 Task: Change scribble line weight to 16PX.
Action: Mouse moved to (342, 262)
Screenshot: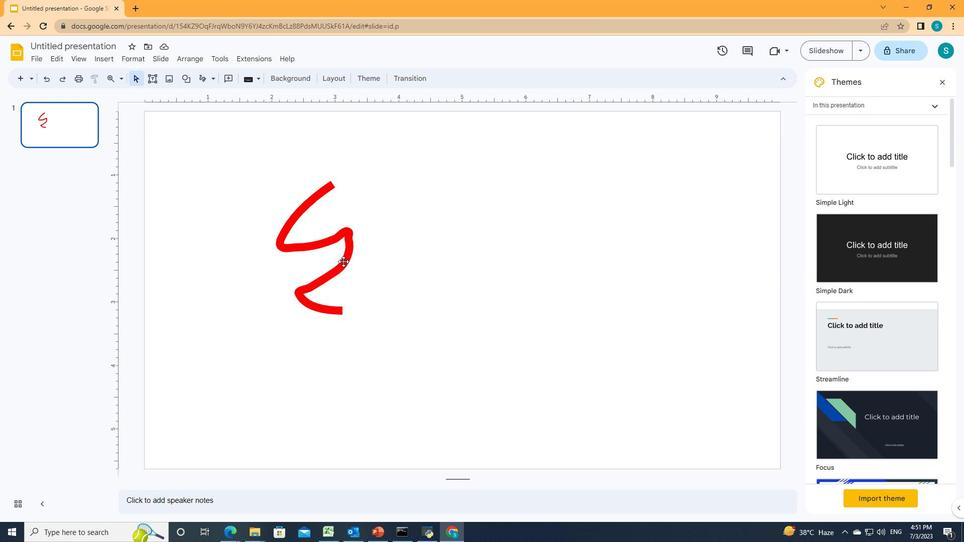 
Action: Mouse pressed left at (342, 262)
Screenshot: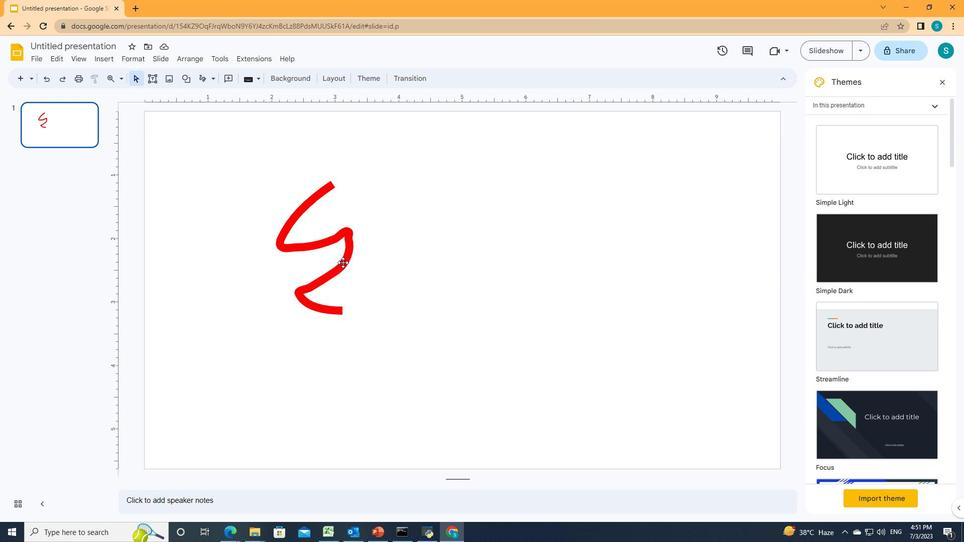 
Action: Mouse moved to (249, 77)
Screenshot: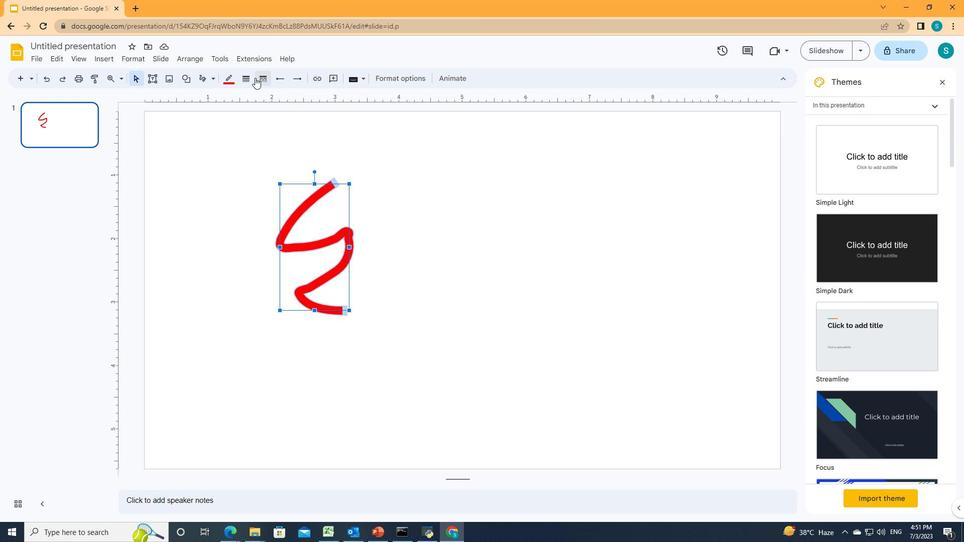
Action: Mouse pressed left at (249, 77)
Screenshot: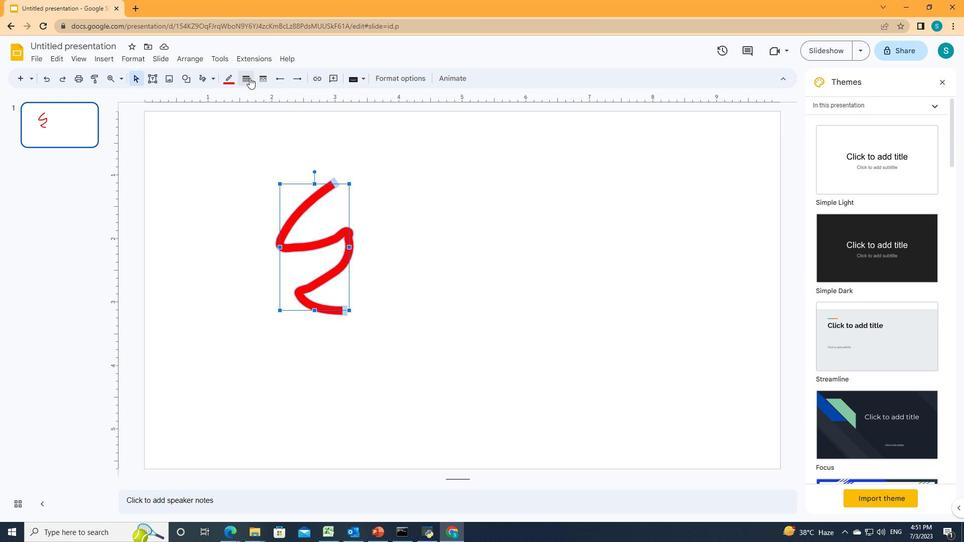 
Action: Mouse moved to (244, 192)
Screenshot: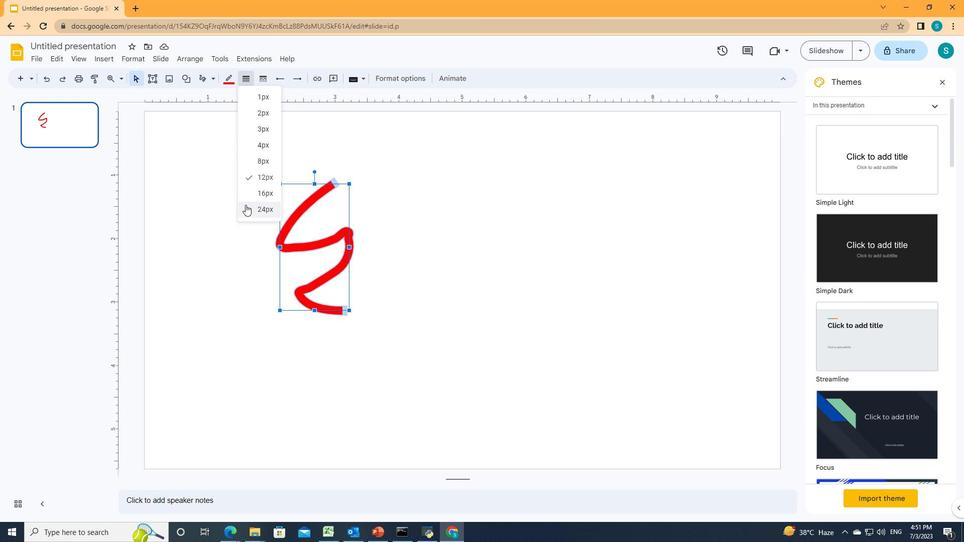 
Action: Mouse pressed left at (244, 192)
Screenshot: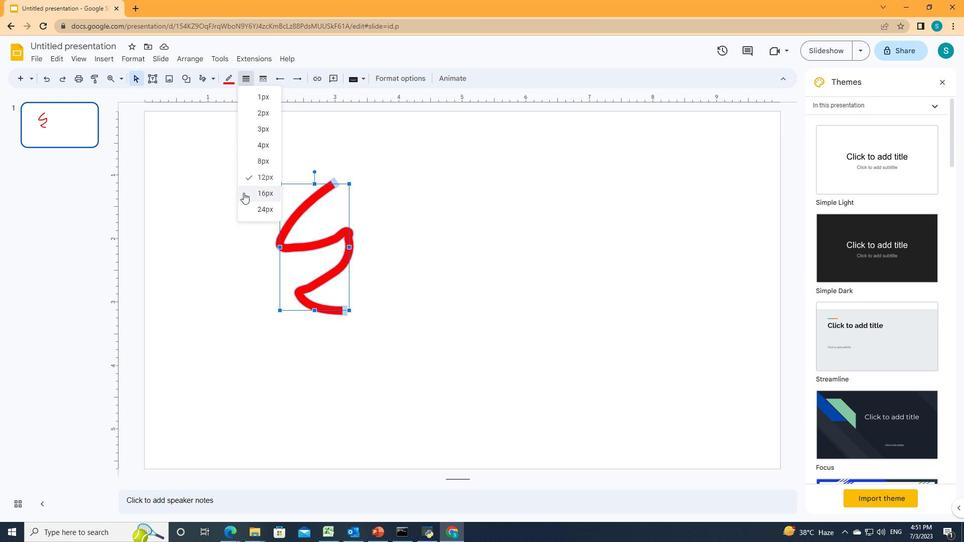 
Action: Mouse moved to (490, 237)
Screenshot: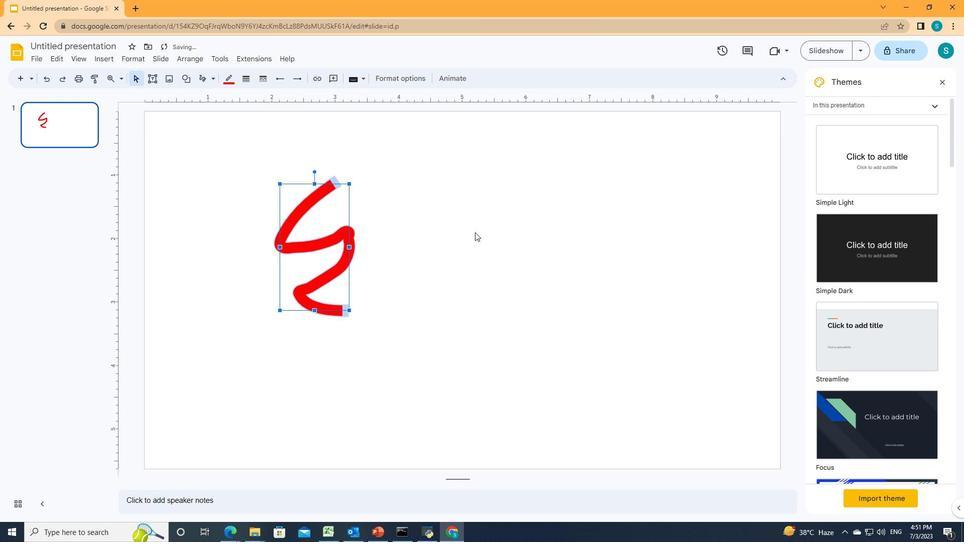 
Action: Mouse pressed left at (490, 237)
Screenshot: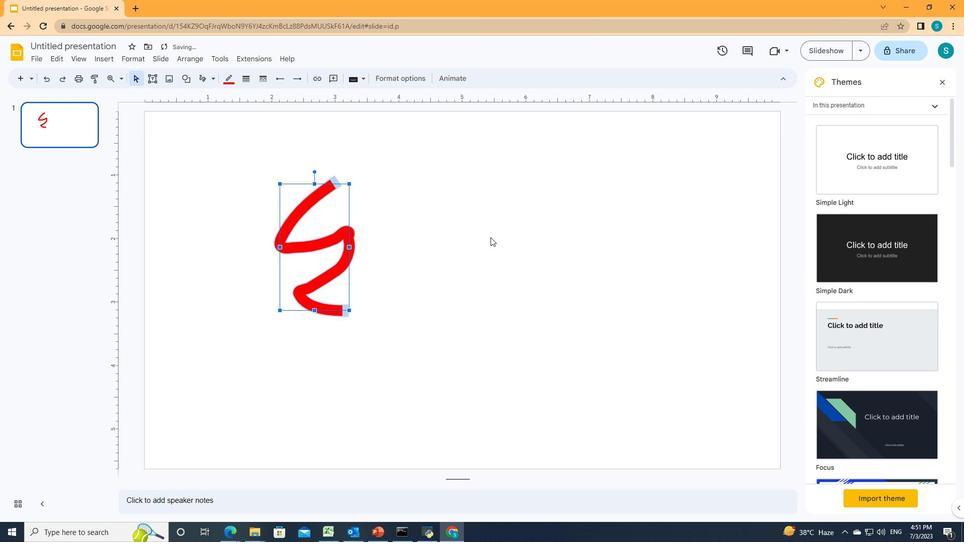 
Action: Mouse moved to (489, 237)
Screenshot: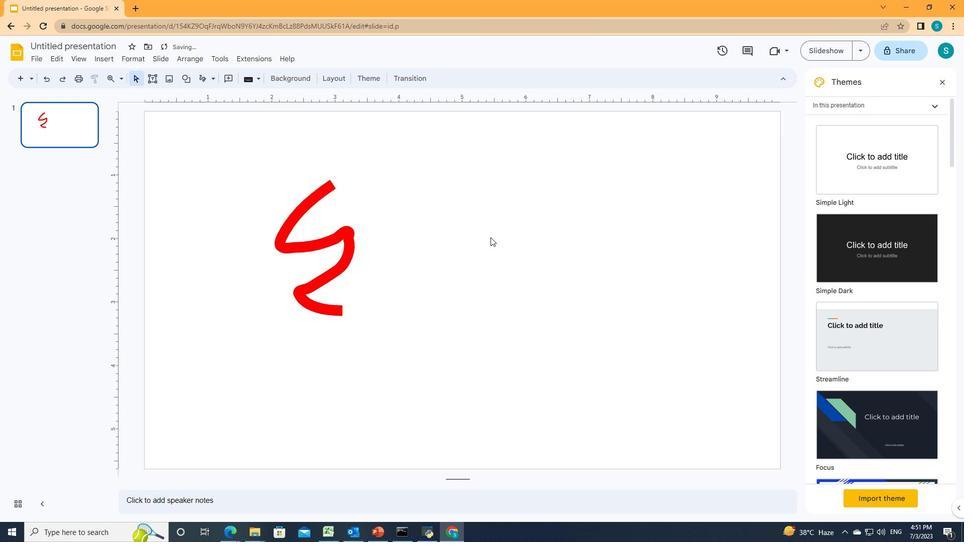 
